 Task: Create a rule when a due date between 1 and 7 working days ago is set on a card by anyone except me.
Action: Mouse moved to (1017, 81)
Screenshot: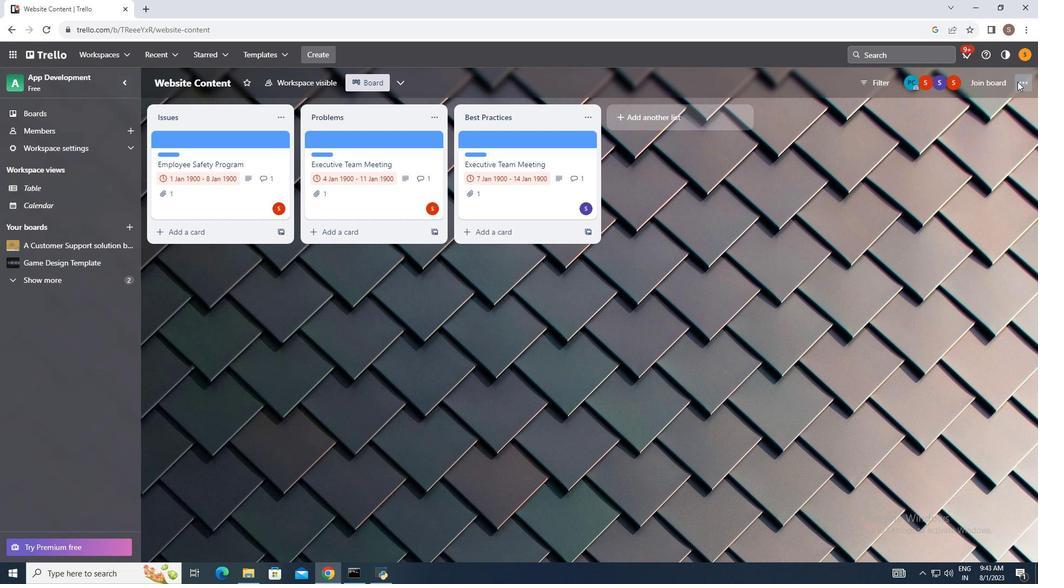 
Action: Mouse pressed left at (1017, 81)
Screenshot: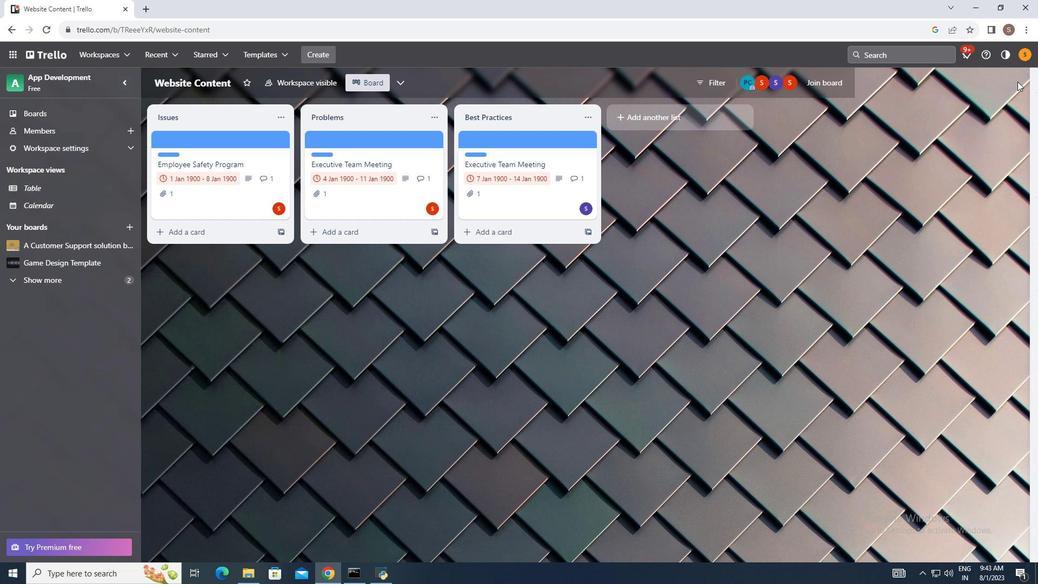 
Action: Mouse moved to (937, 211)
Screenshot: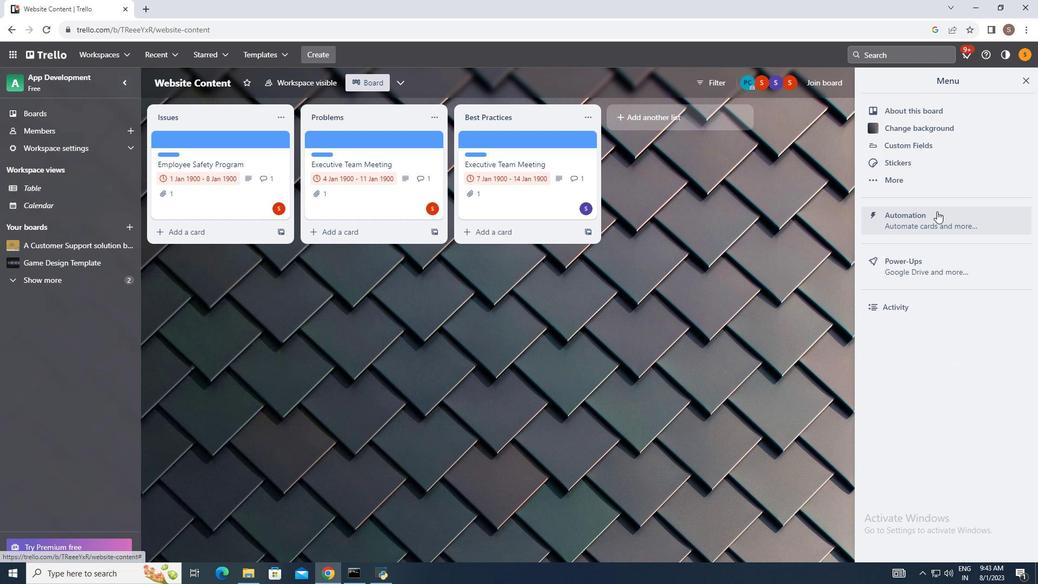 
Action: Mouse pressed left at (937, 211)
Screenshot: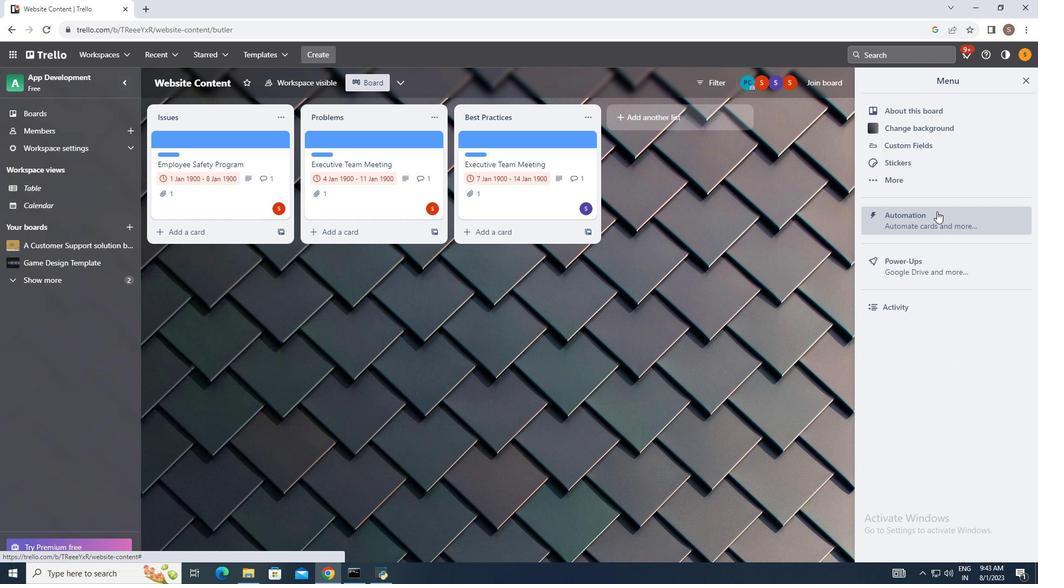 
Action: Mouse moved to (201, 176)
Screenshot: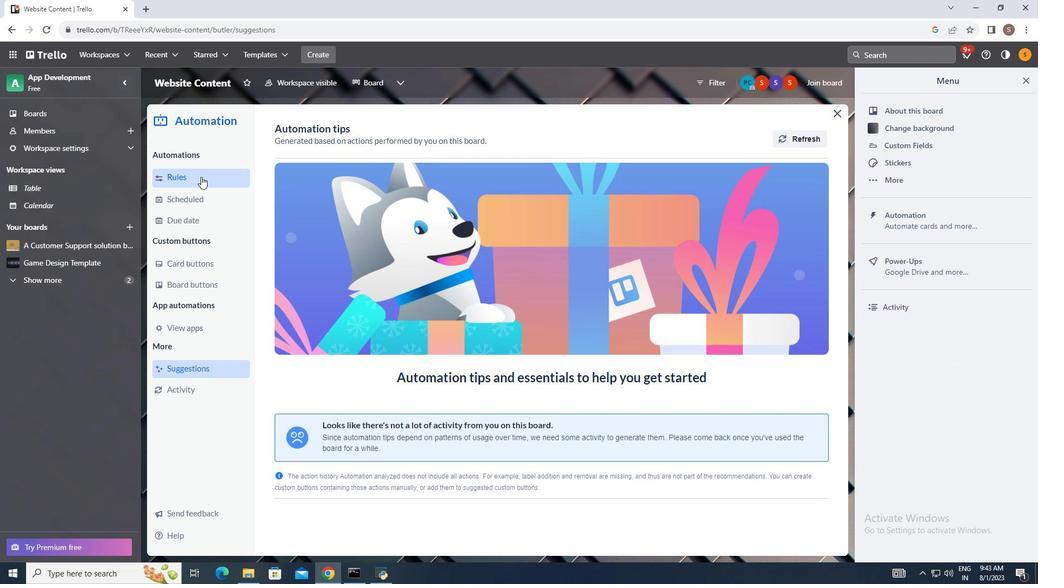 
Action: Mouse pressed left at (201, 176)
Screenshot: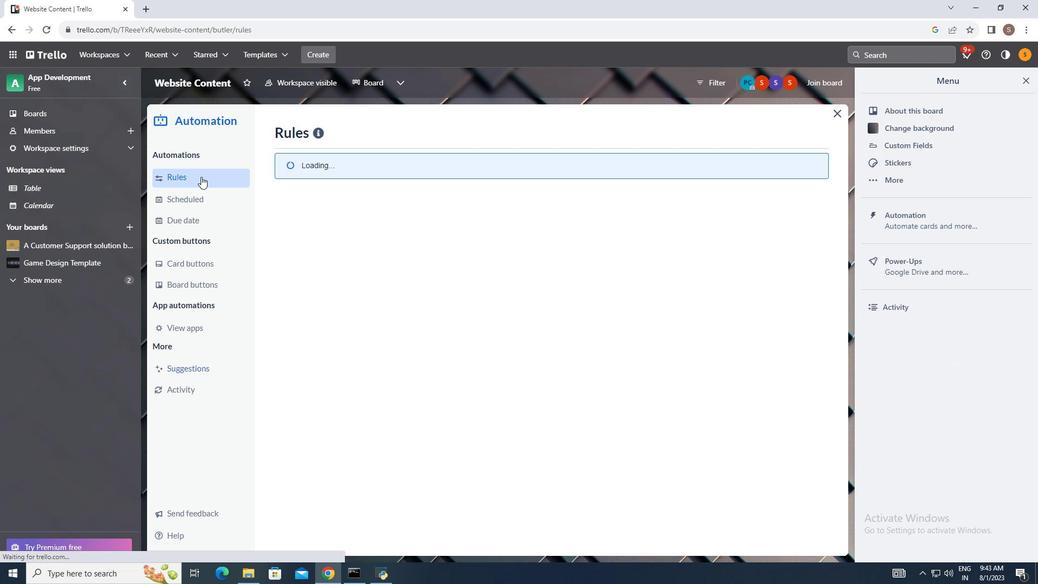 
Action: Mouse moved to (713, 131)
Screenshot: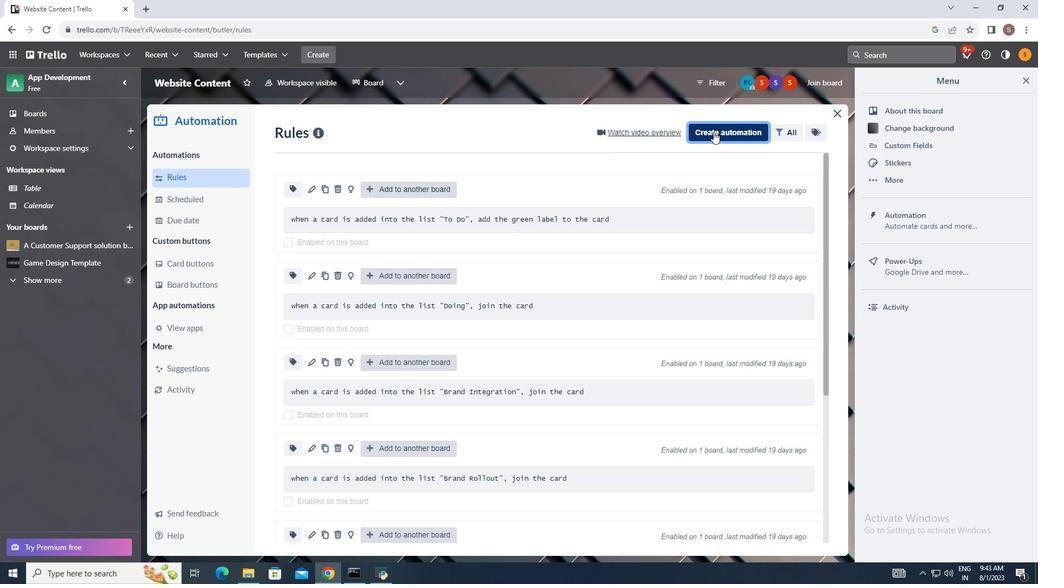 
Action: Mouse pressed left at (713, 131)
Screenshot: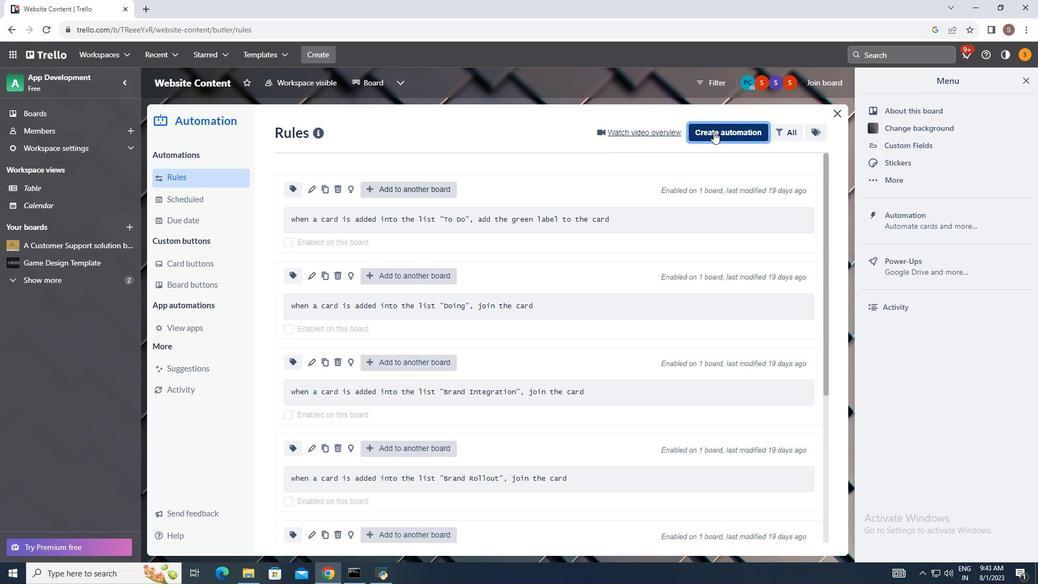 
Action: Mouse moved to (533, 234)
Screenshot: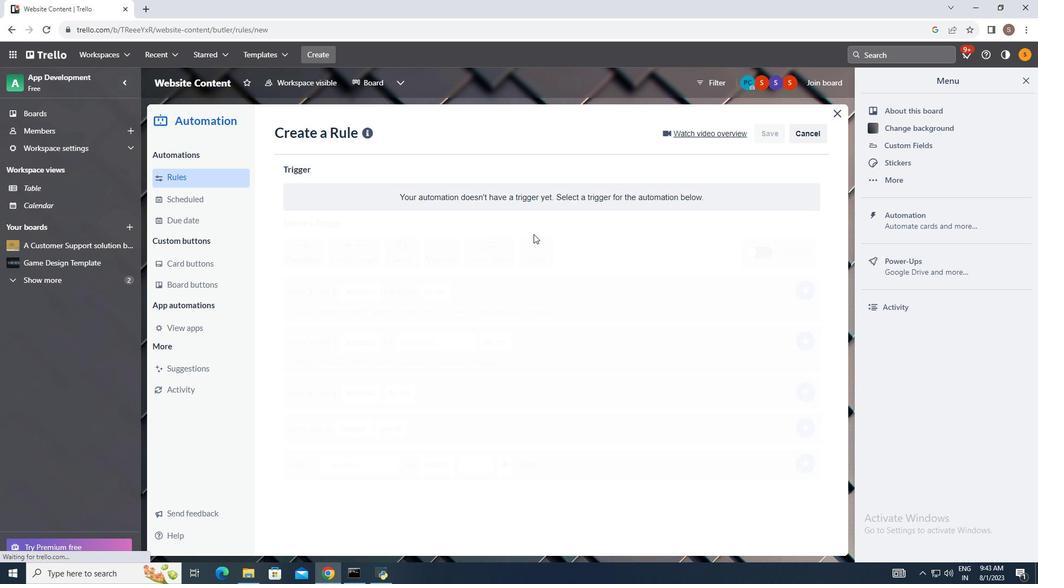 
Action: Mouse pressed left at (533, 234)
Screenshot: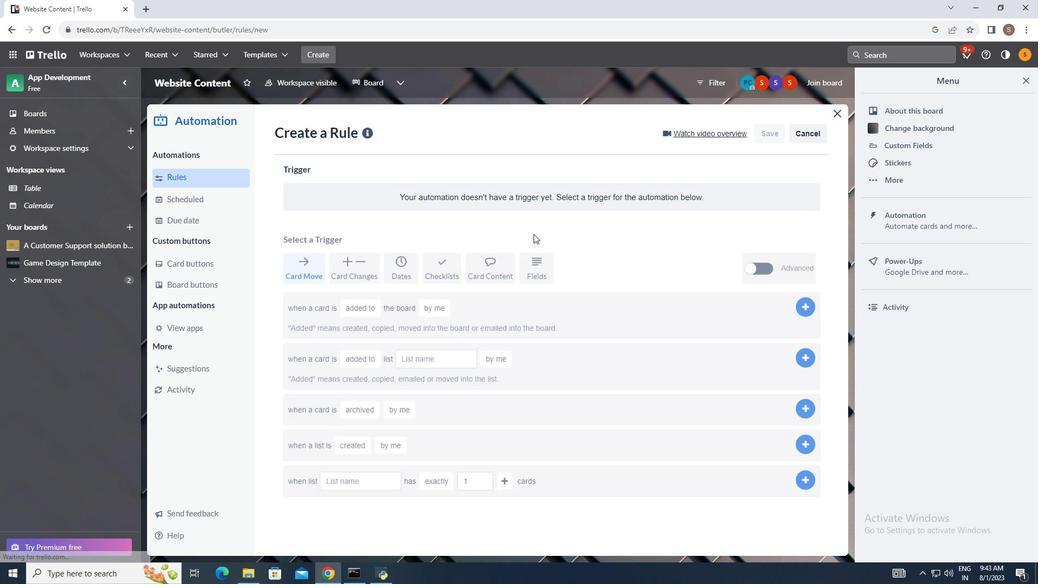 
Action: Mouse moved to (402, 269)
Screenshot: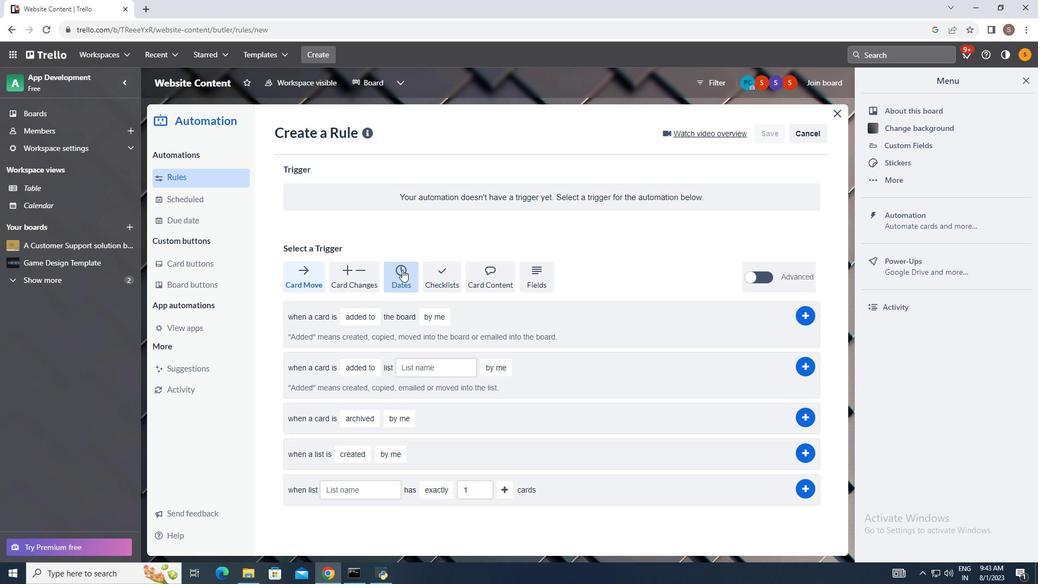 
Action: Mouse pressed left at (402, 269)
Screenshot: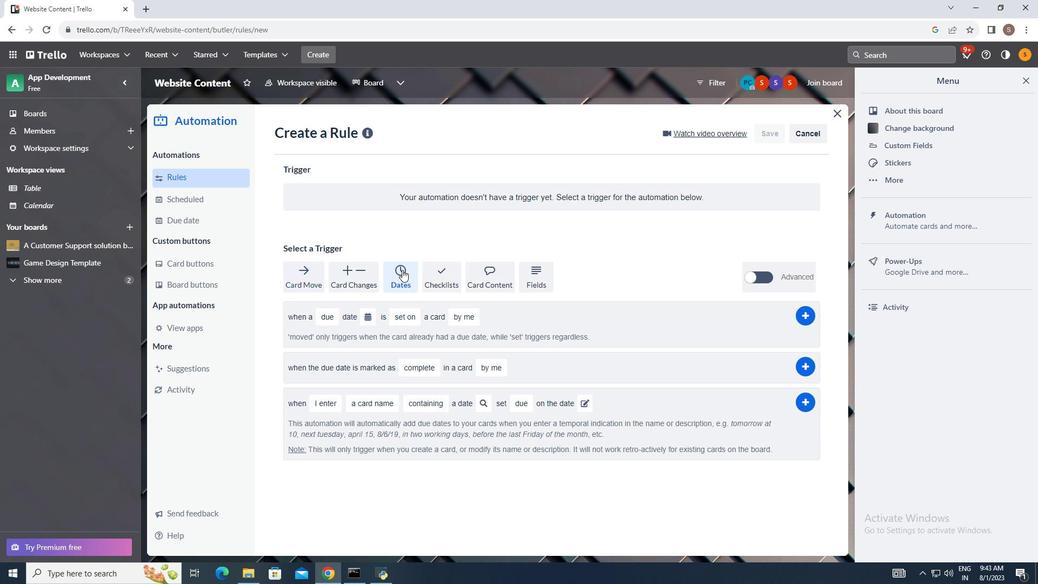 
Action: Mouse moved to (327, 313)
Screenshot: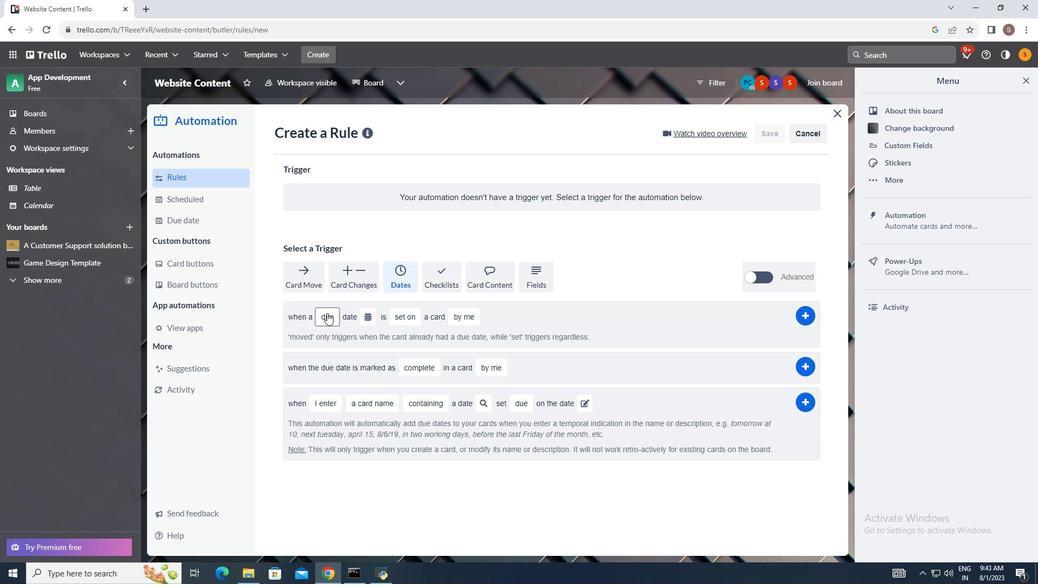 
Action: Mouse pressed left at (327, 313)
Screenshot: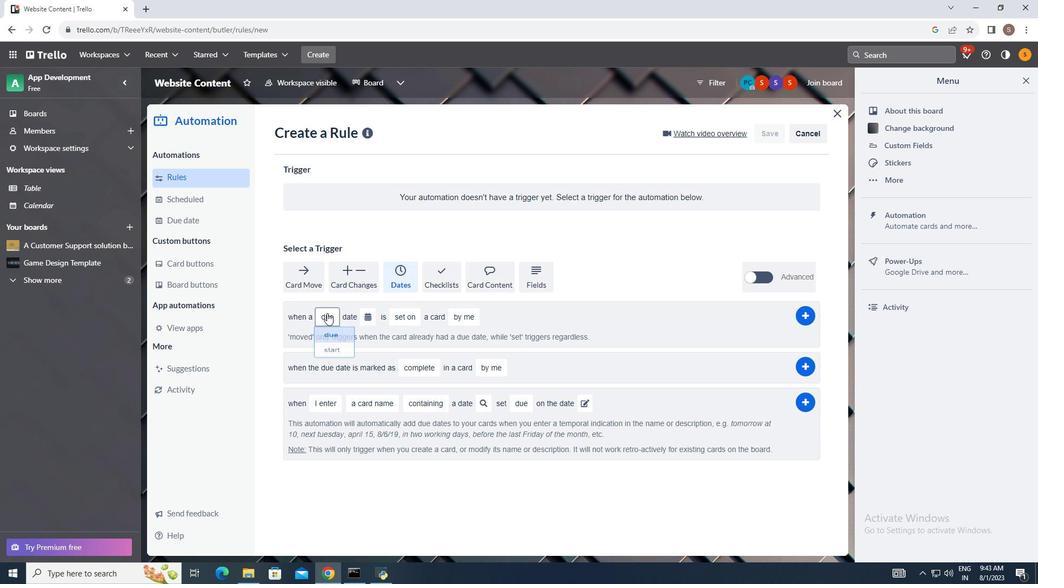 
Action: Mouse moved to (327, 337)
Screenshot: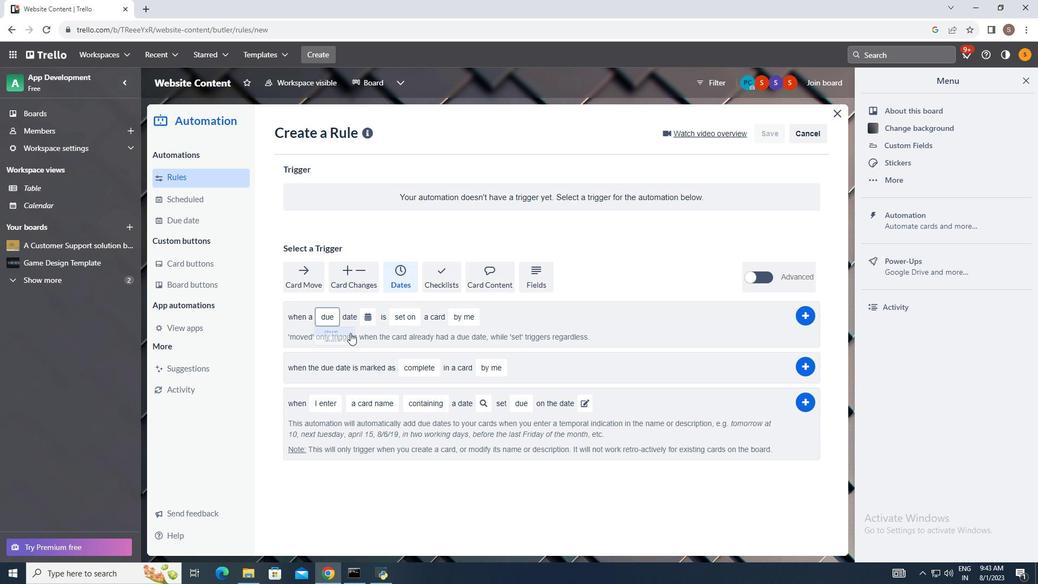 
Action: Mouse pressed left at (327, 337)
Screenshot: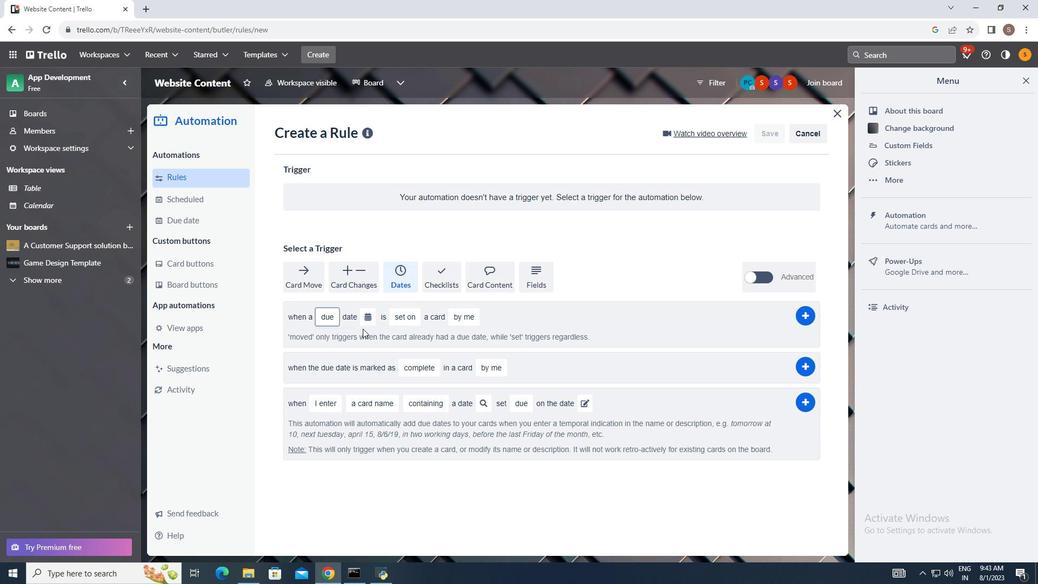 
Action: Mouse moved to (368, 321)
Screenshot: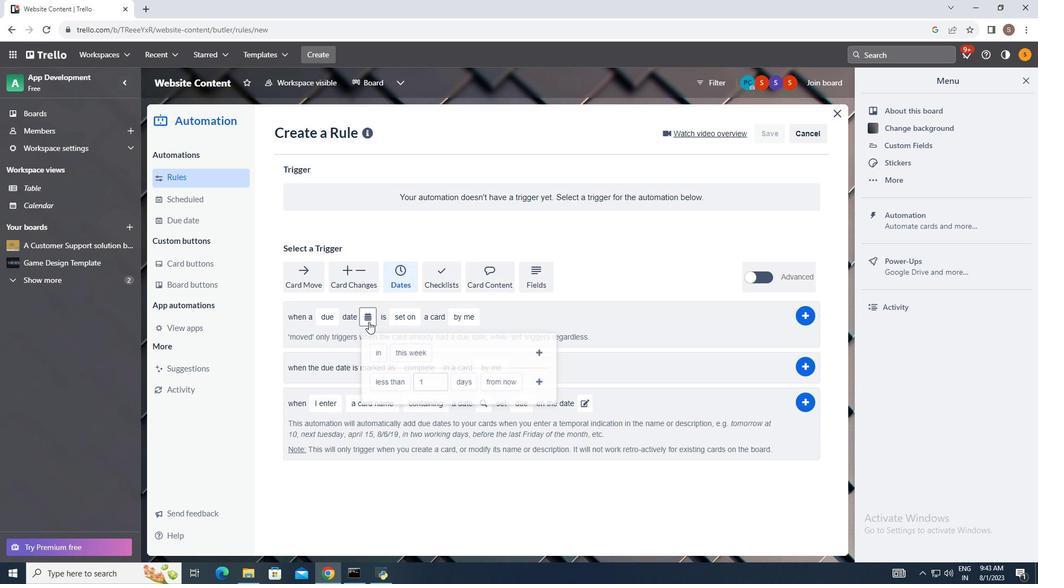 
Action: Mouse pressed left at (368, 321)
Screenshot: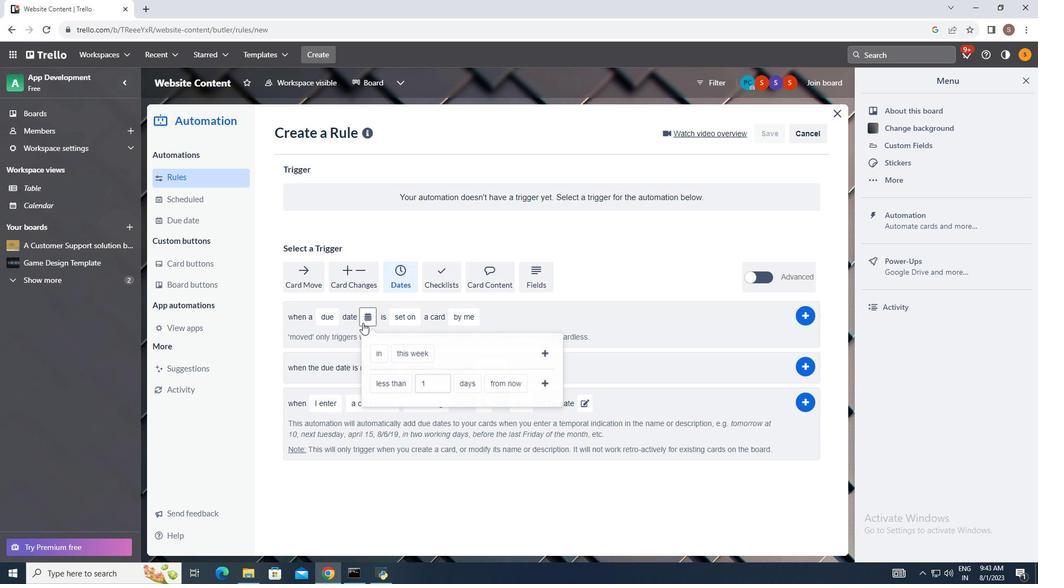 
Action: Mouse moved to (374, 380)
Screenshot: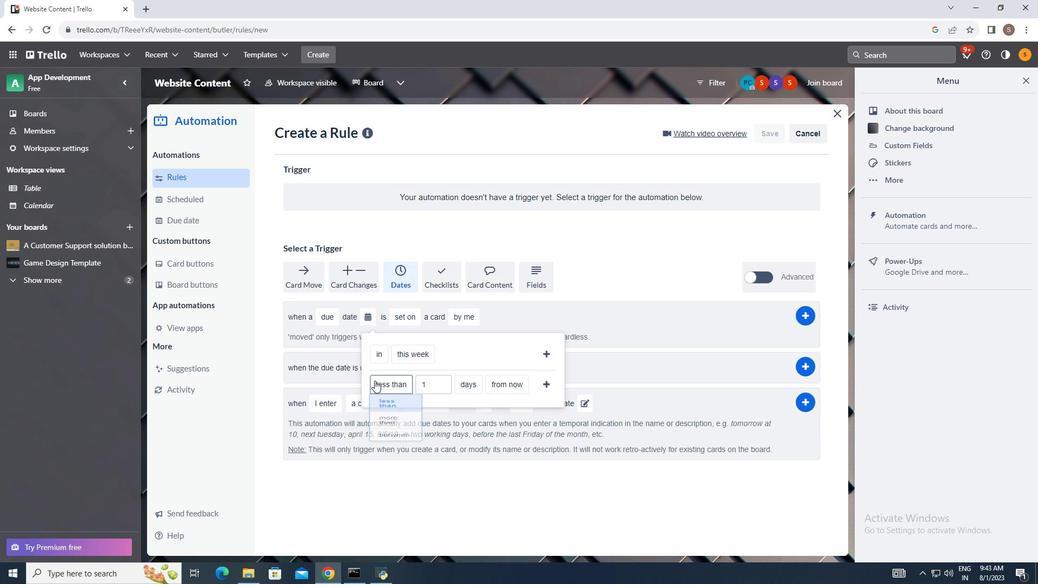 
Action: Mouse pressed left at (374, 380)
Screenshot: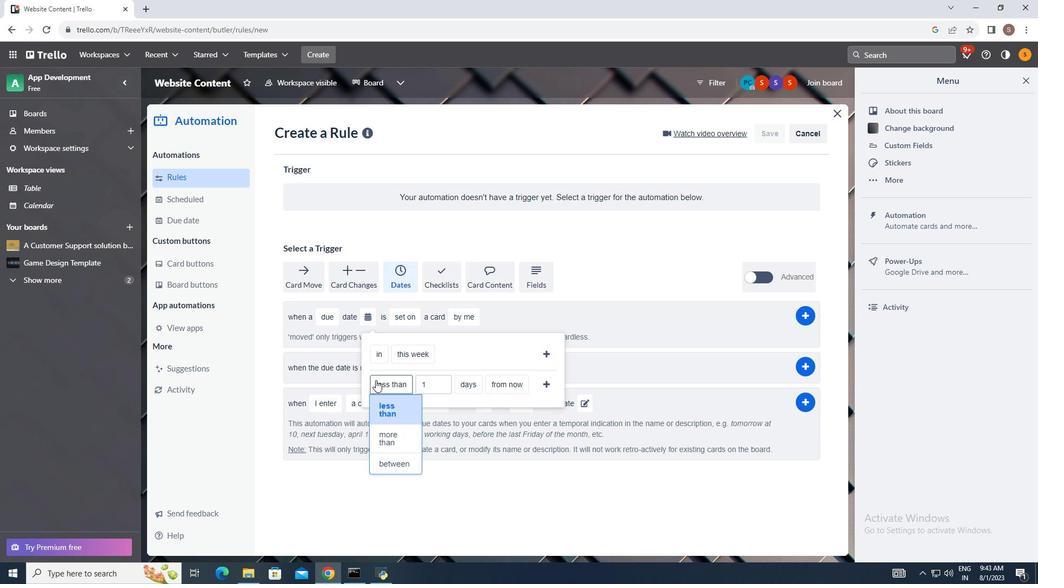 
Action: Mouse moved to (388, 463)
Screenshot: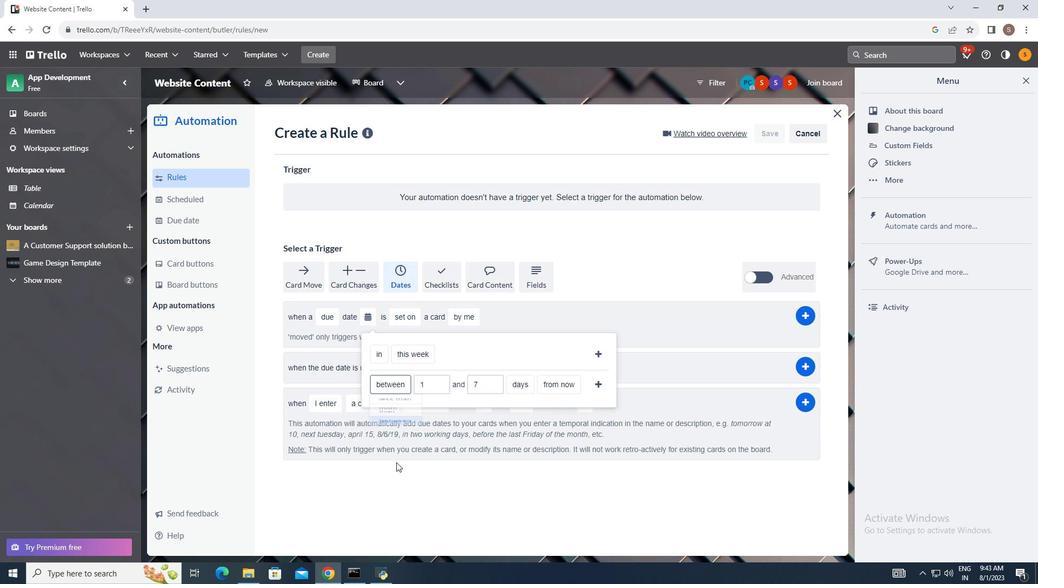 
Action: Mouse pressed left at (388, 463)
Screenshot: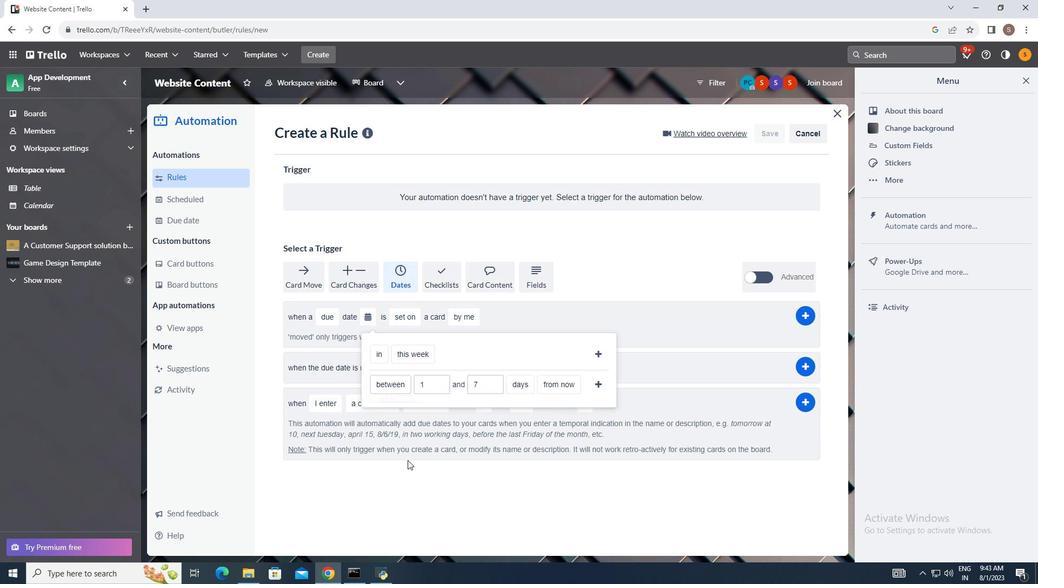 
Action: Mouse moved to (518, 391)
Screenshot: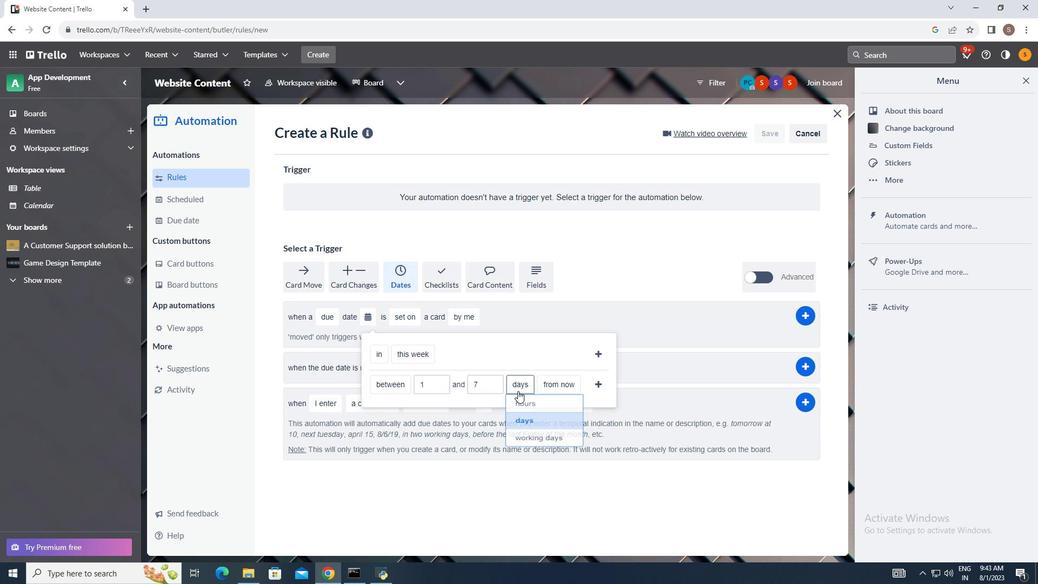 
Action: Mouse pressed left at (518, 391)
Screenshot: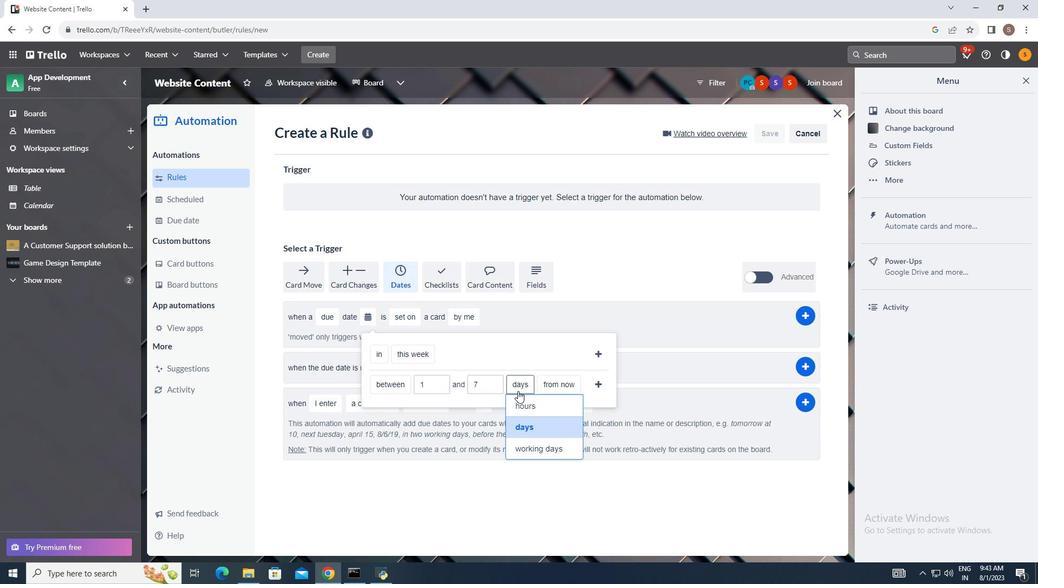 
Action: Mouse moved to (542, 449)
Screenshot: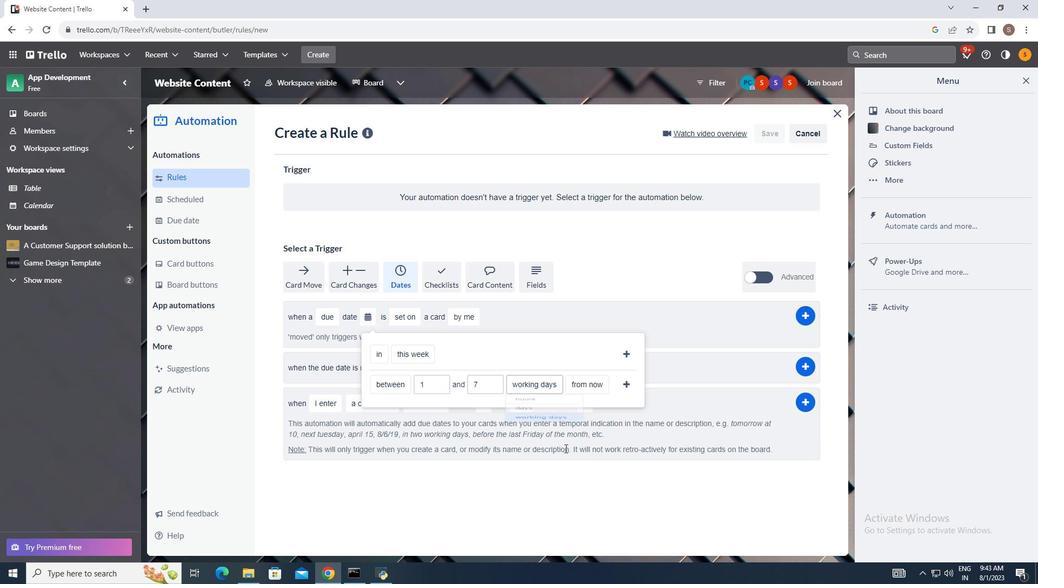 
Action: Mouse pressed left at (542, 449)
Screenshot: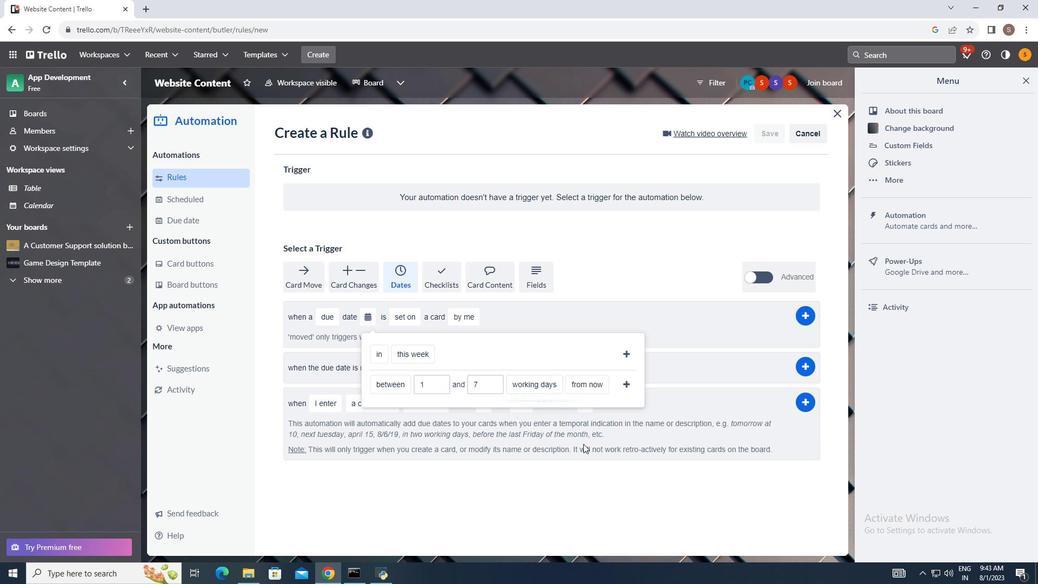 
Action: Mouse moved to (594, 388)
Screenshot: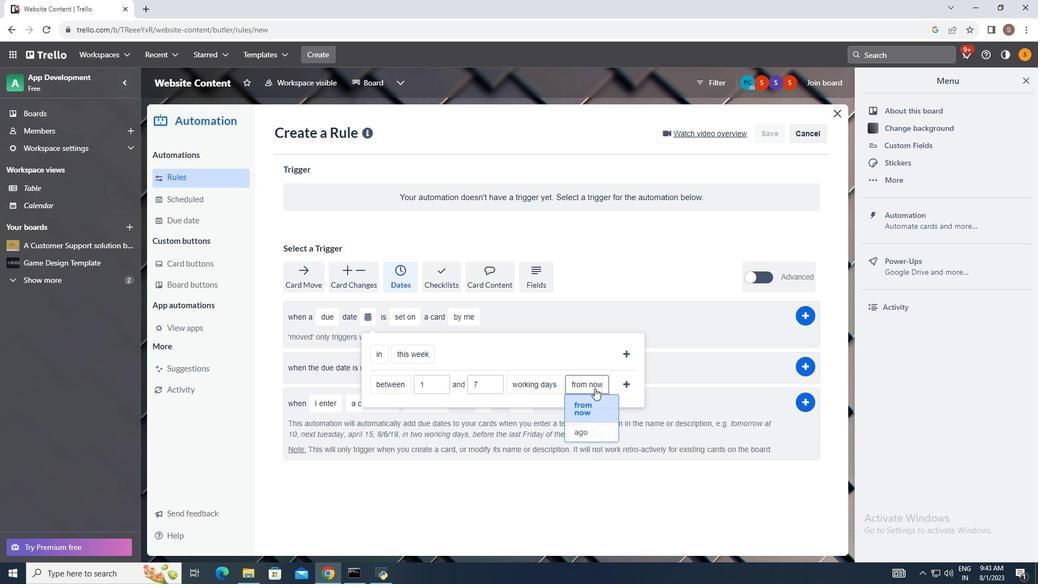 
Action: Mouse pressed left at (594, 388)
Screenshot: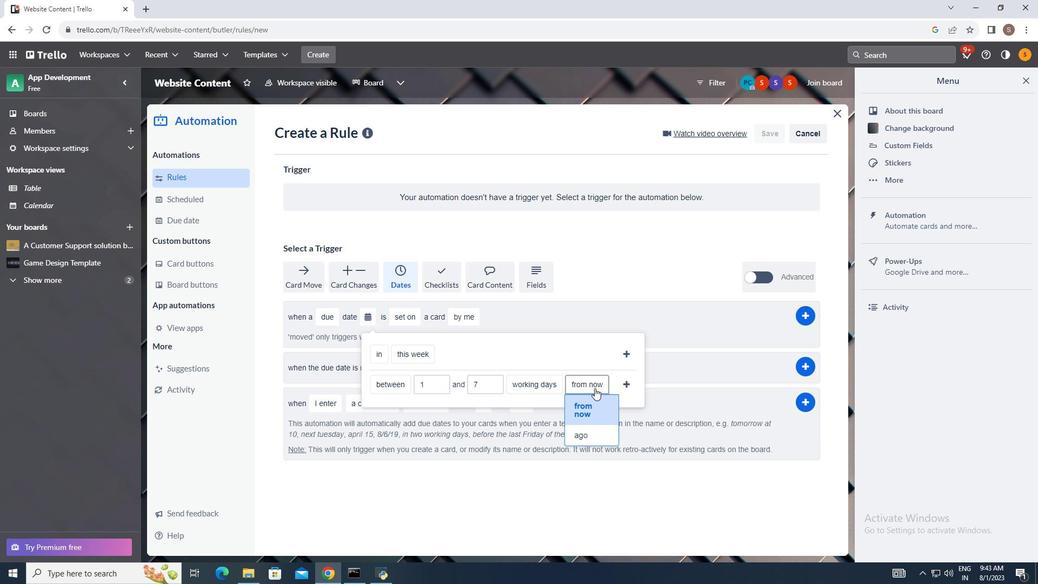 
Action: Mouse moved to (592, 431)
Screenshot: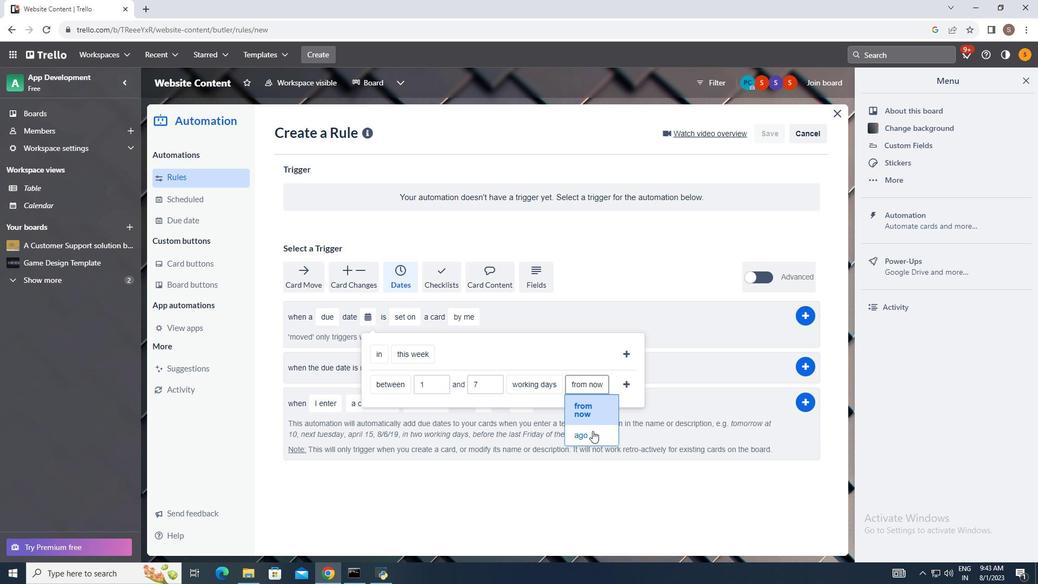 
Action: Mouse pressed left at (592, 431)
Screenshot: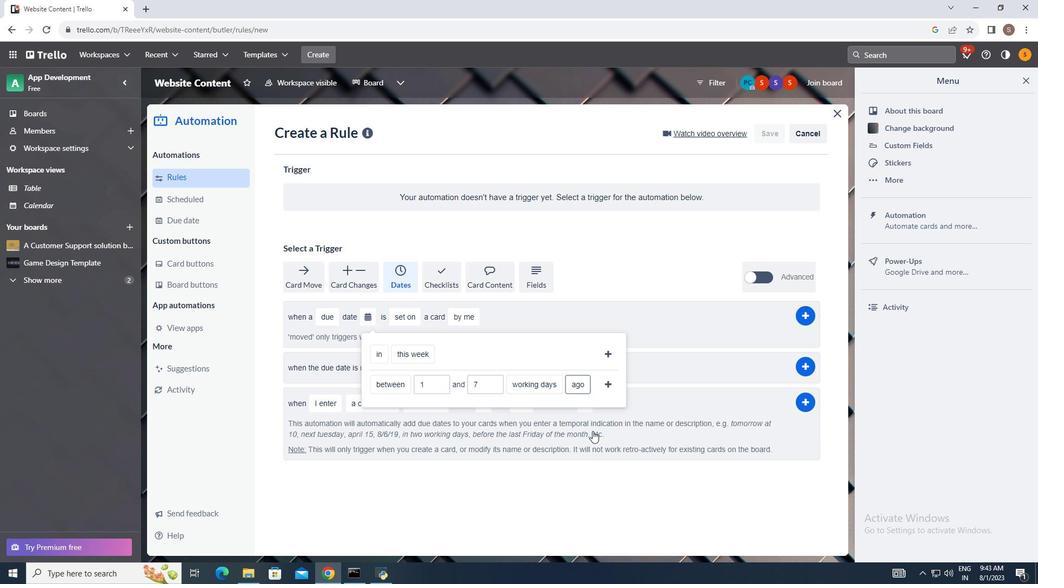 
Action: Mouse moved to (607, 385)
Screenshot: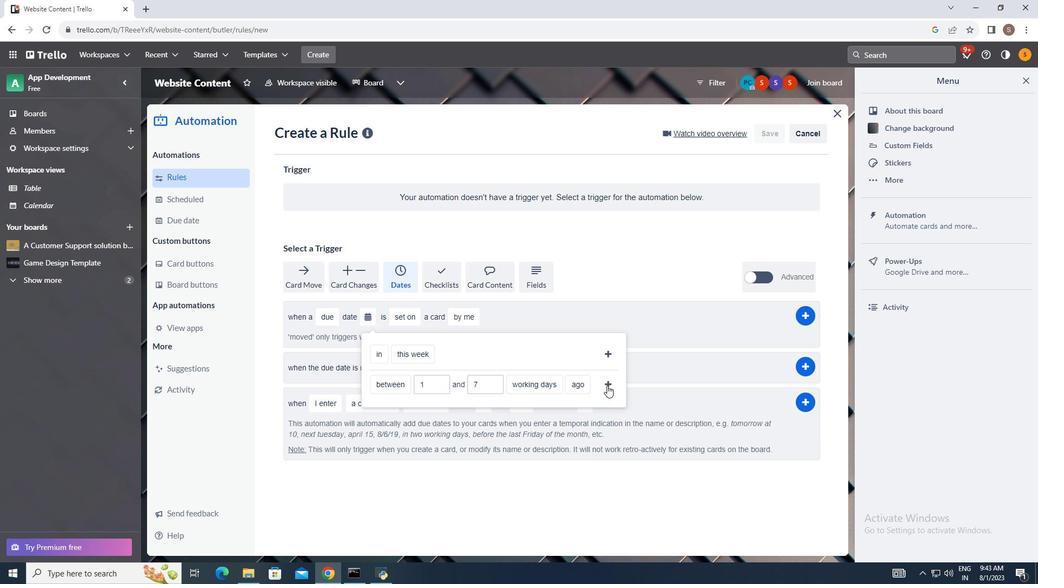 
Action: Mouse pressed left at (607, 385)
Screenshot: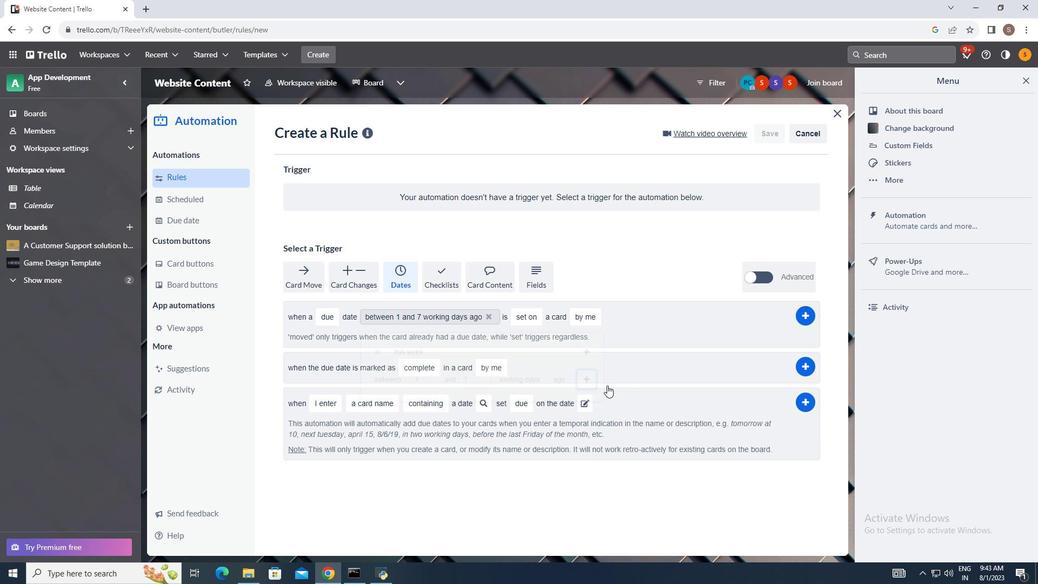 
Action: Mouse moved to (524, 312)
Screenshot: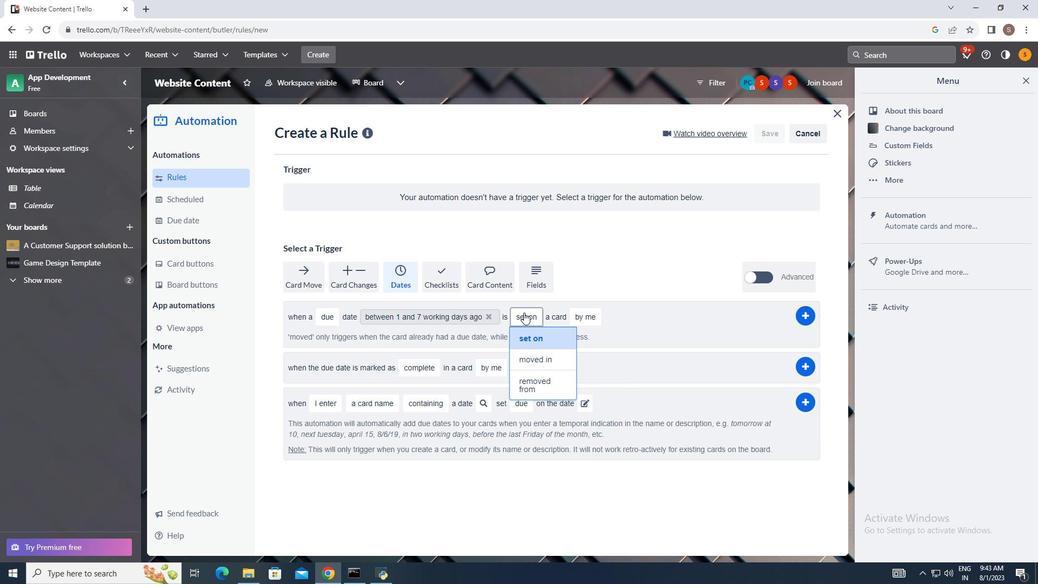 
Action: Mouse pressed left at (524, 312)
Screenshot: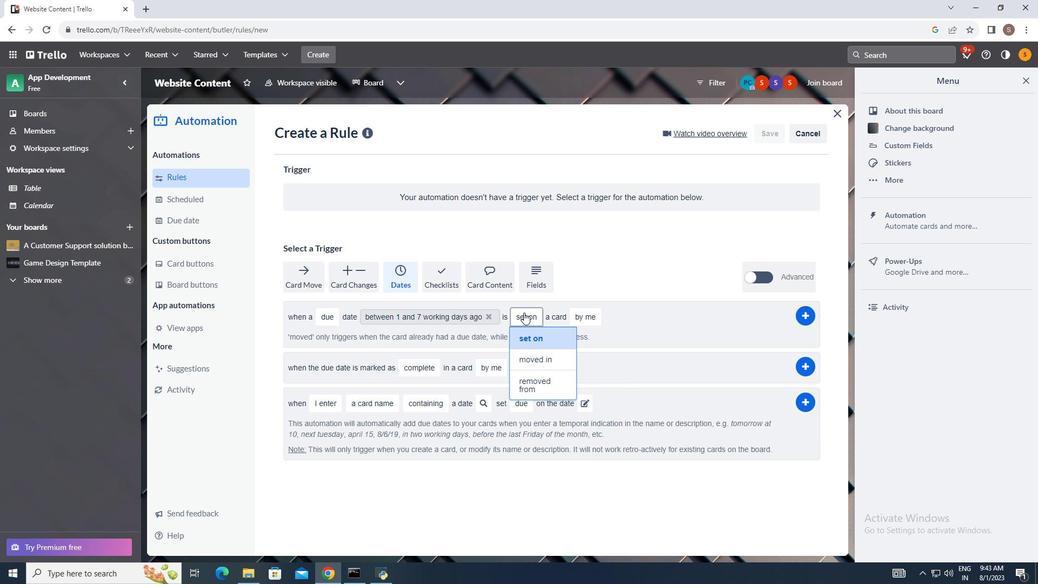 
Action: Mouse moved to (541, 333)
Screenshot: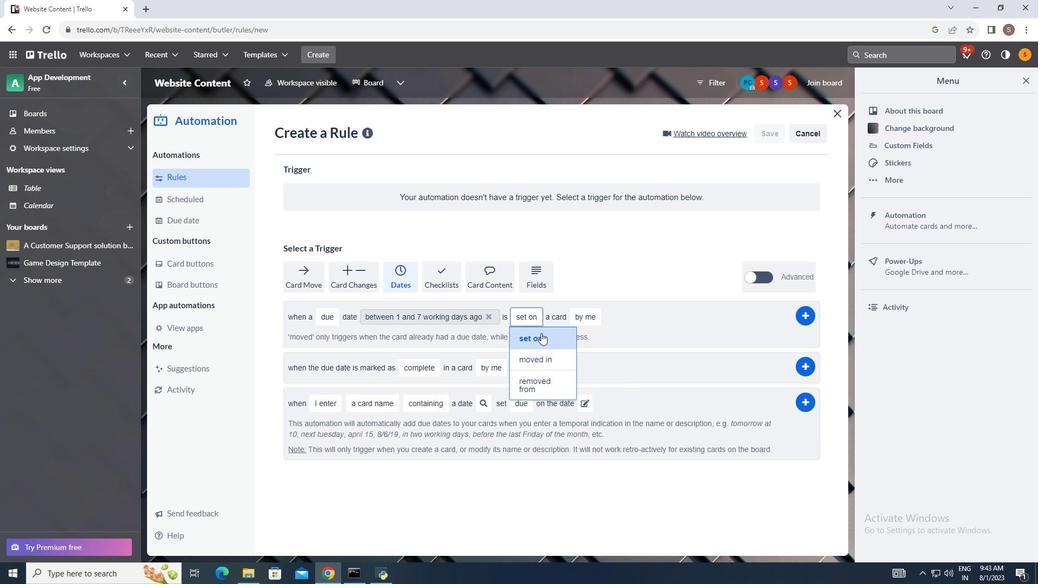 
Action: Mouse pressed left at (541, 333)
Screenshot: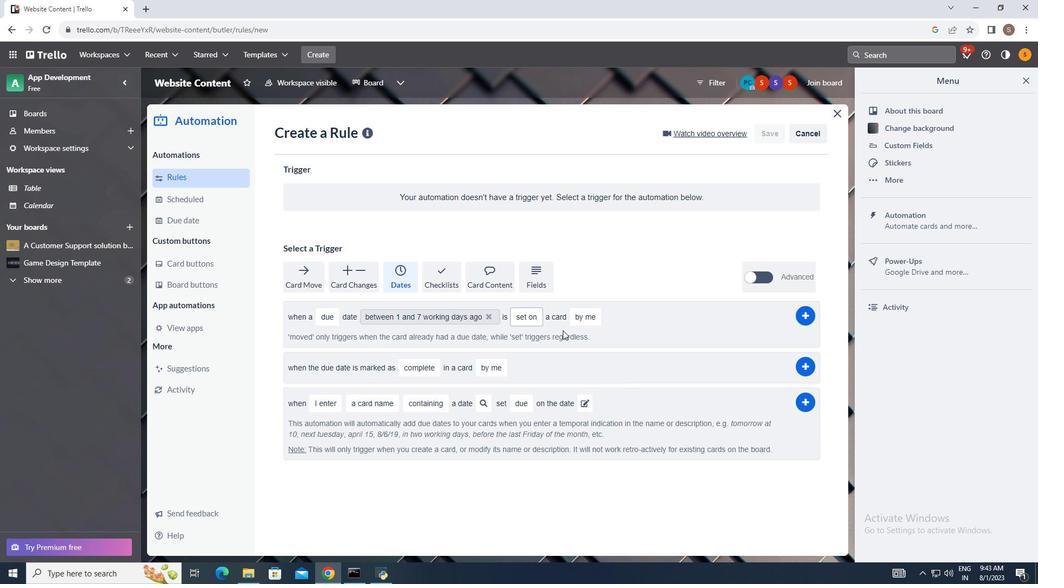 
Action: Mouse moved to (580, 319)
Screenshot: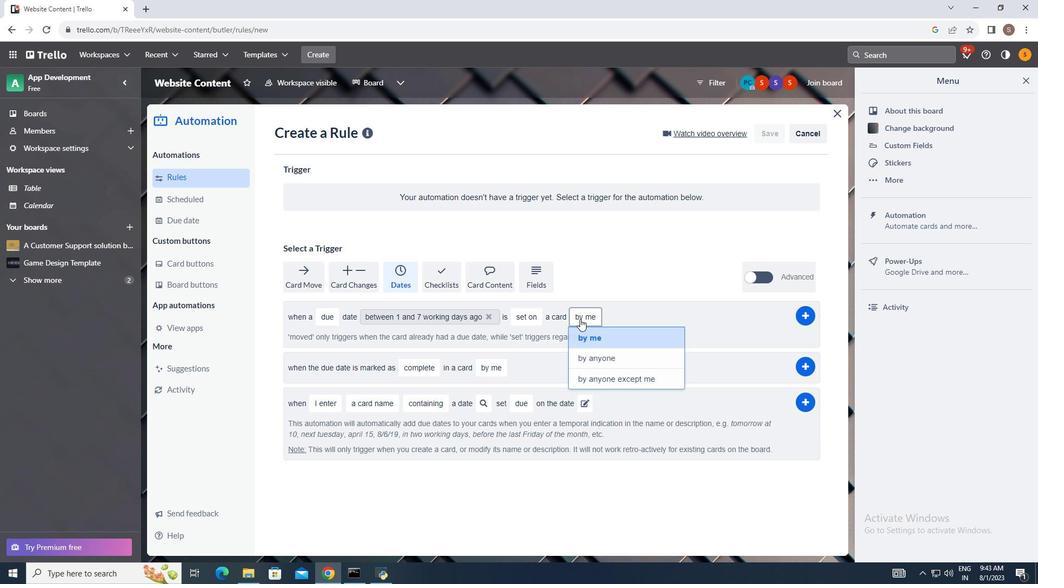 
Action: Mouse pressed left at (580, 319)
Screenshot: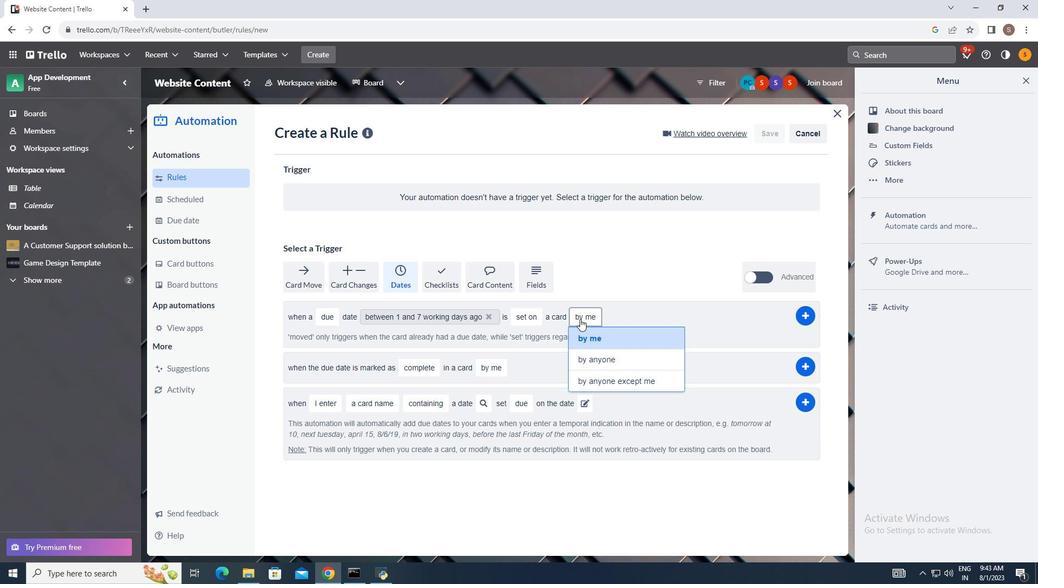 
Action: Mouse moved to (604, 378)
Screenshot: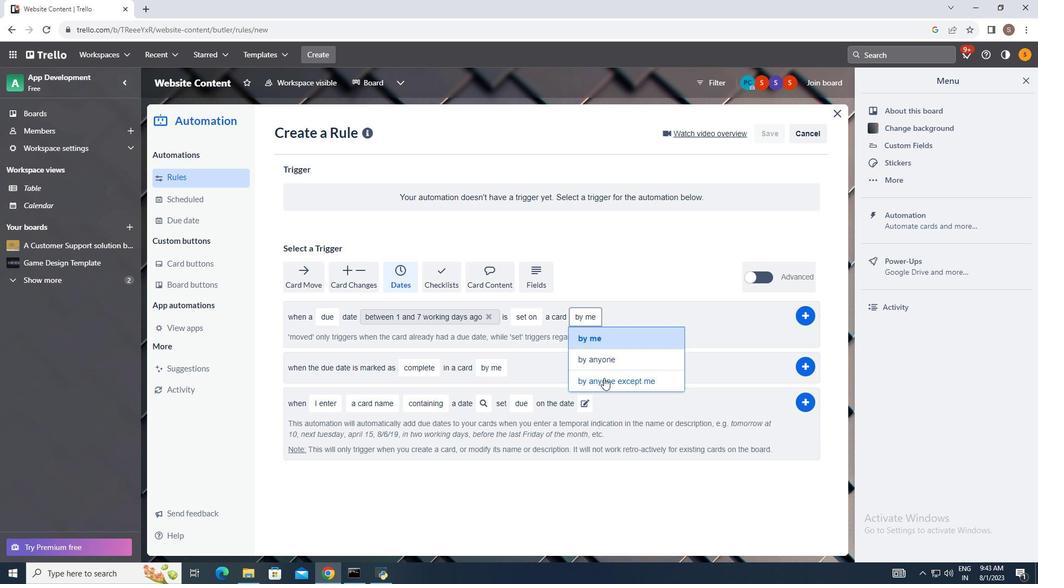 
Action: Mouse pressed left at (604, 378)
Screenshot: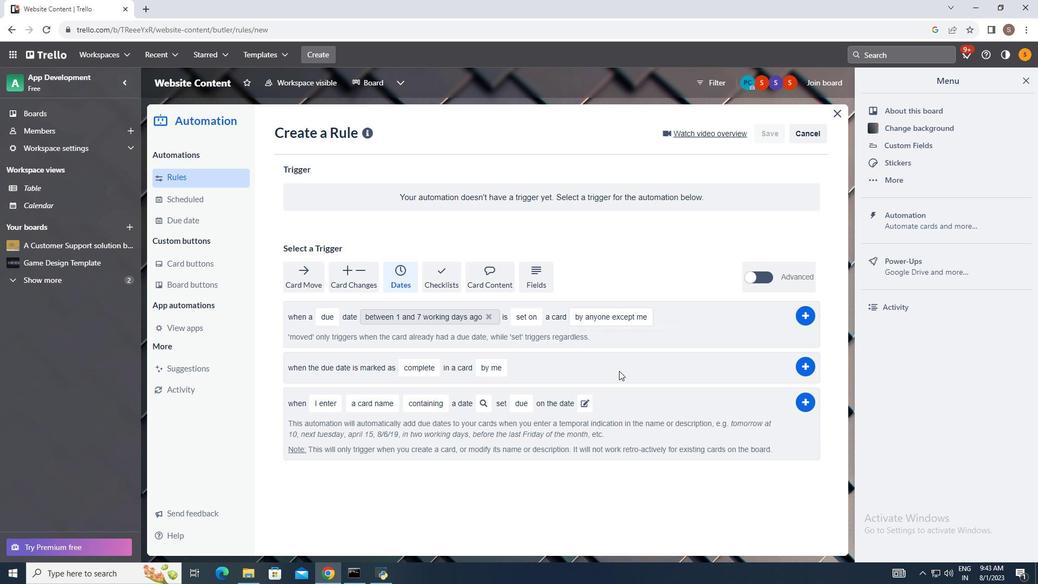 
Action: Mouse moved to (802, 318)
Screenshot: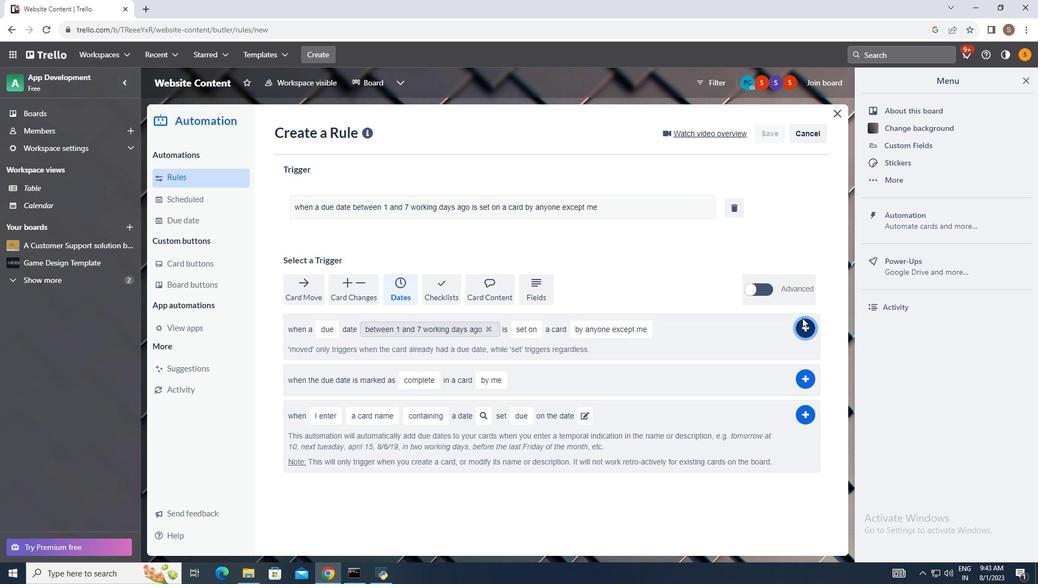 
Action: Mouse pressed left at (802, 318)
Screenshot: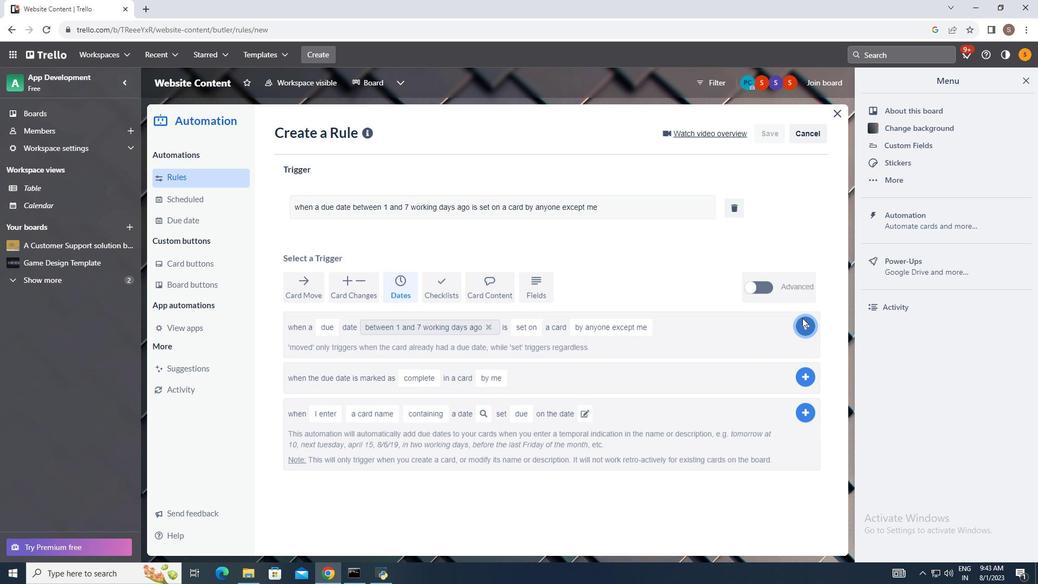 
Action: Mouse moved to (641, 337)
Screenshot: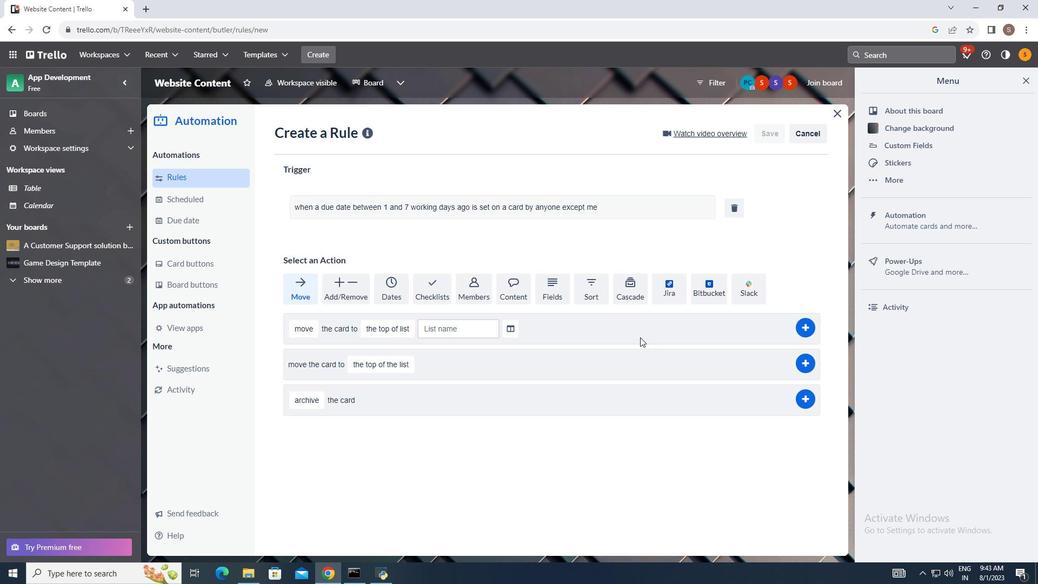 
